 Task: Change the Discover by email option to 1st degree connections.
Action: Mouse moved to (903, 124)
Screenshot: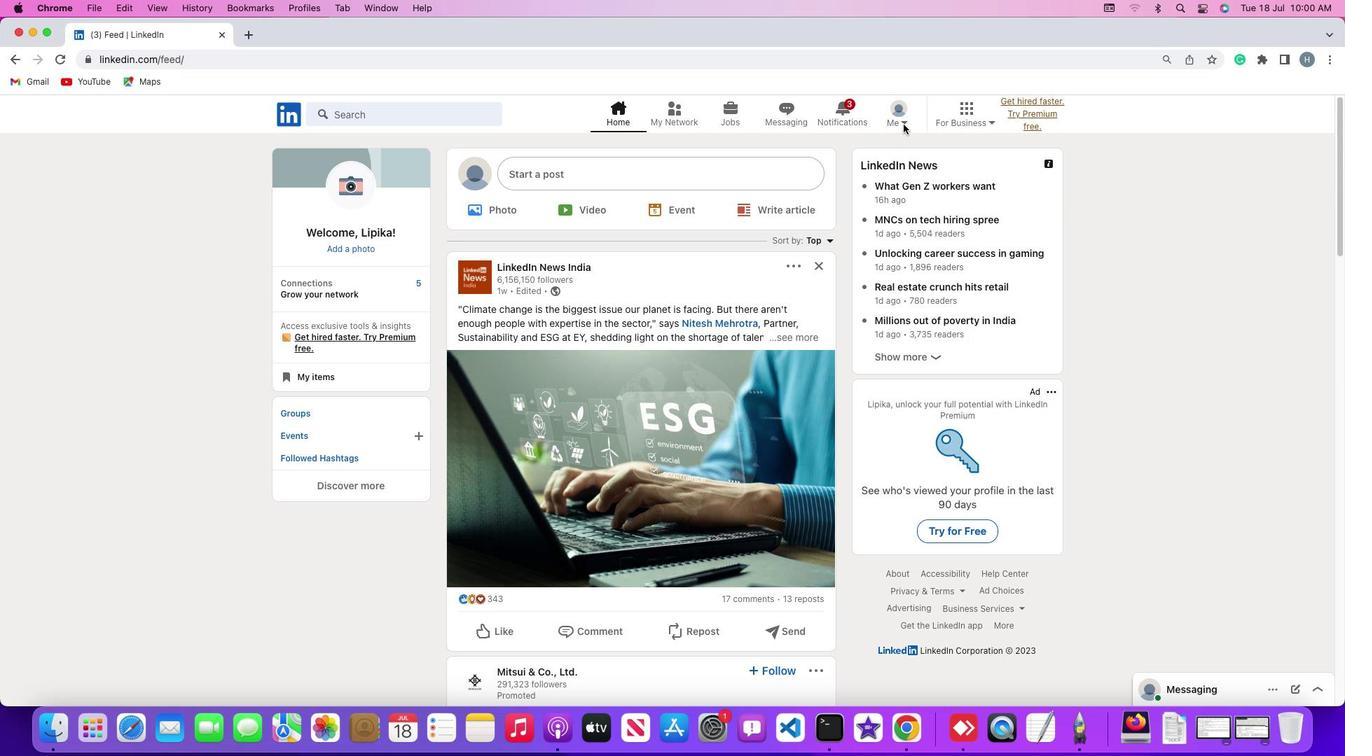 
Action: Mouse pressed left at (903, 124)
Screenshot: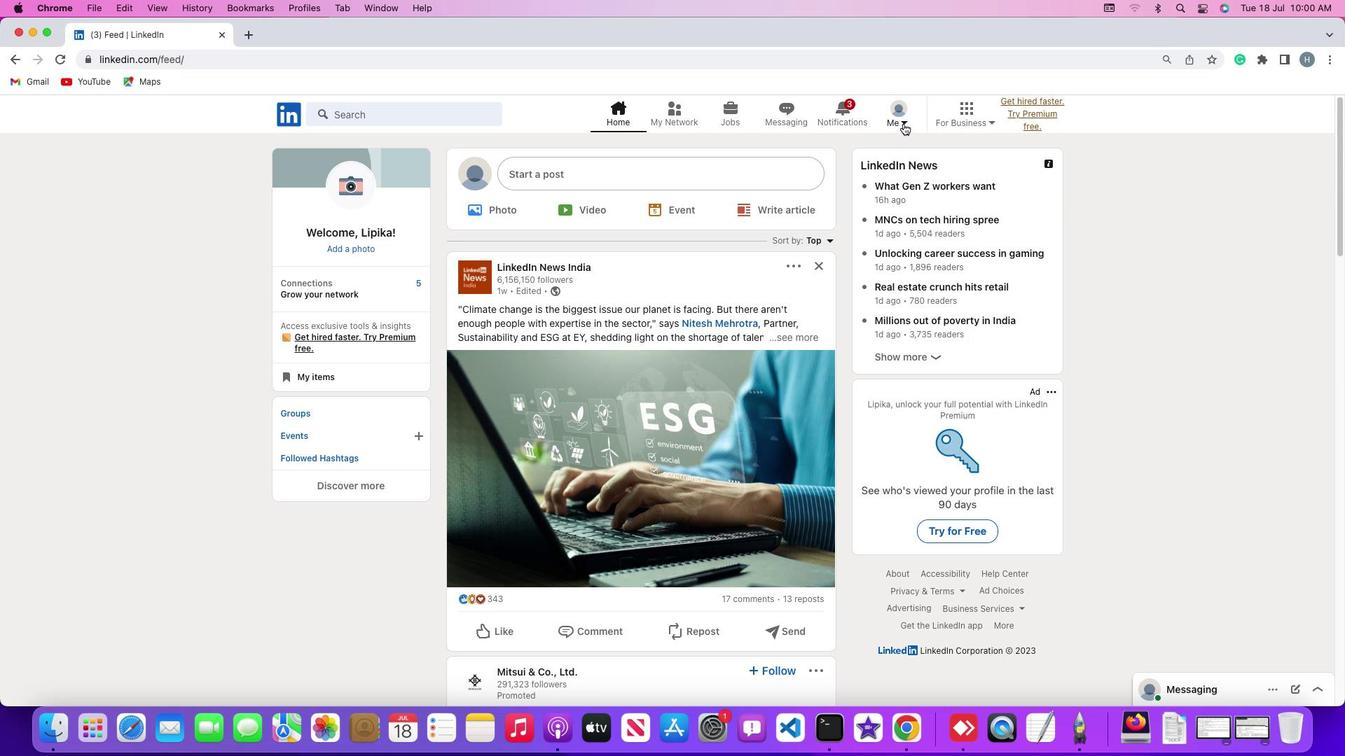 
Action: Mouse moved to (904, 121)
Screenshot: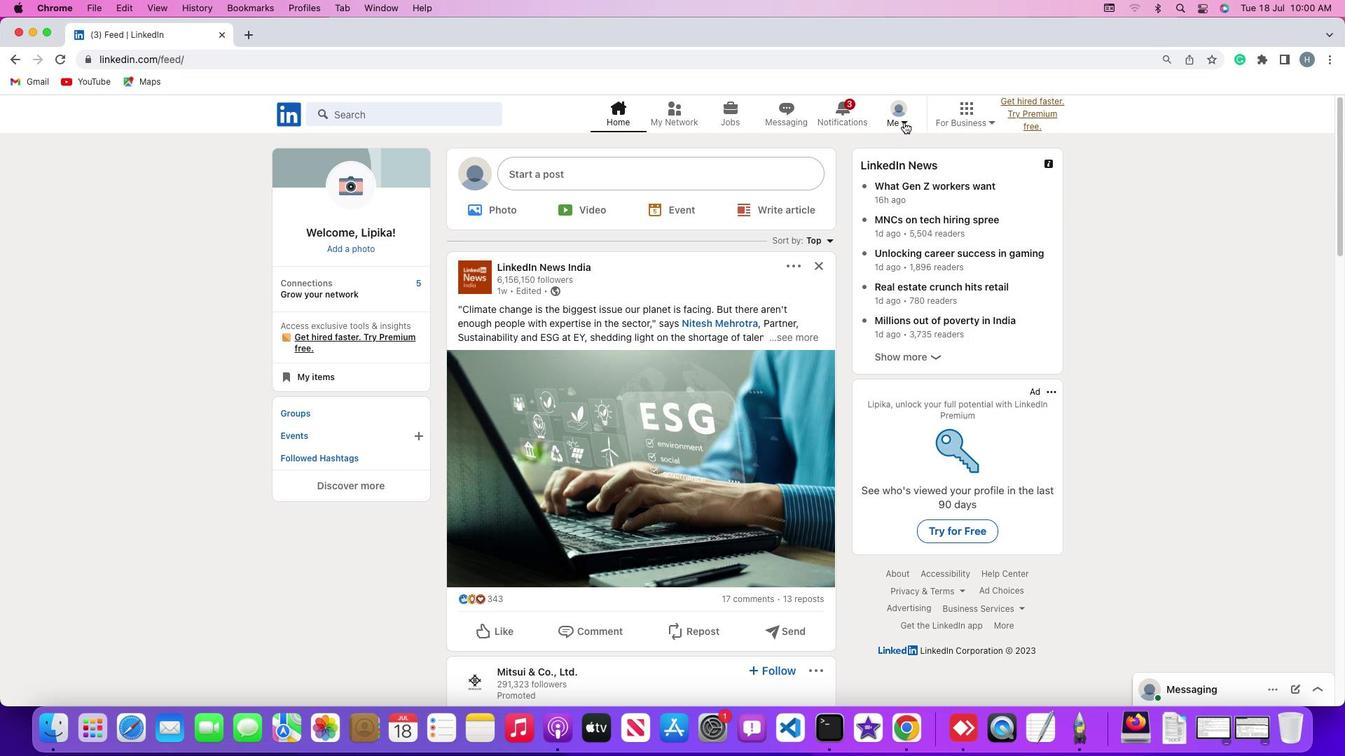
Action: Mouse pressed left at (904, 121)
Screenshot: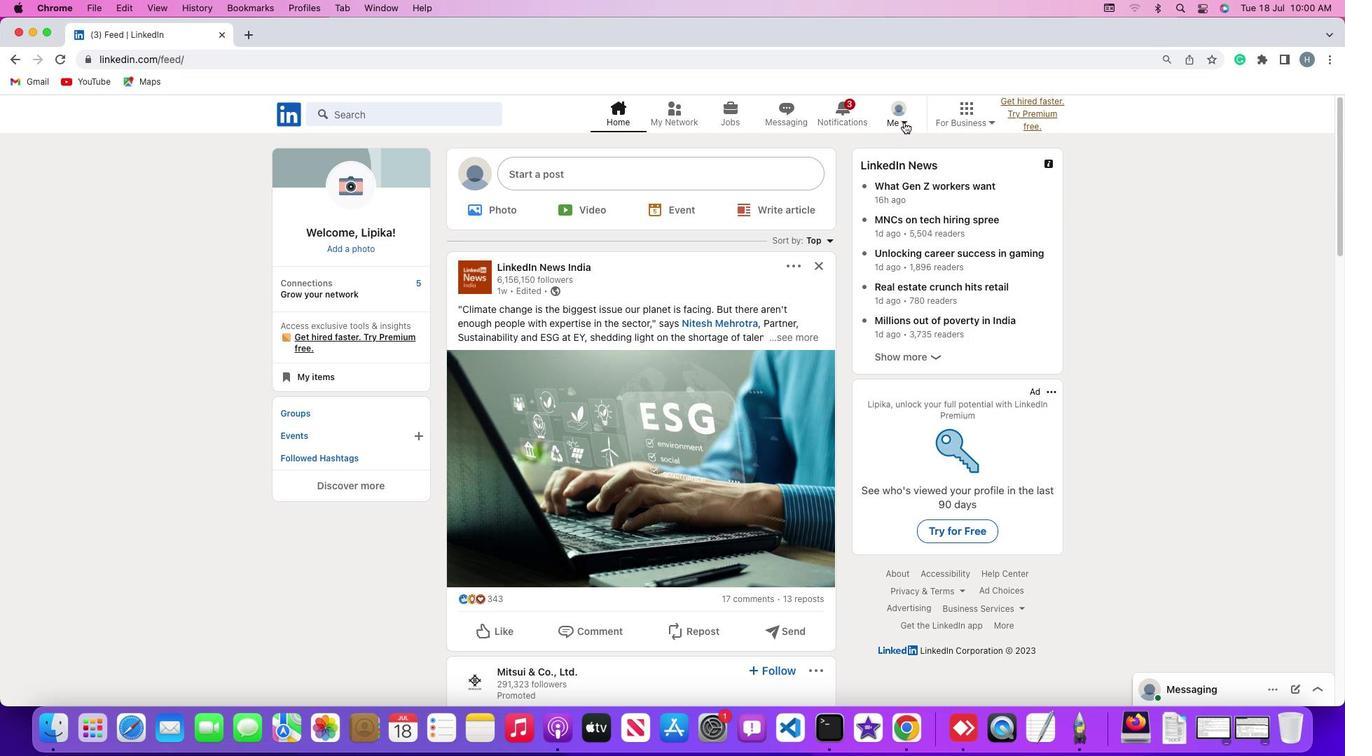 
Action: Mouse moved to (821, 266)
Screenshot: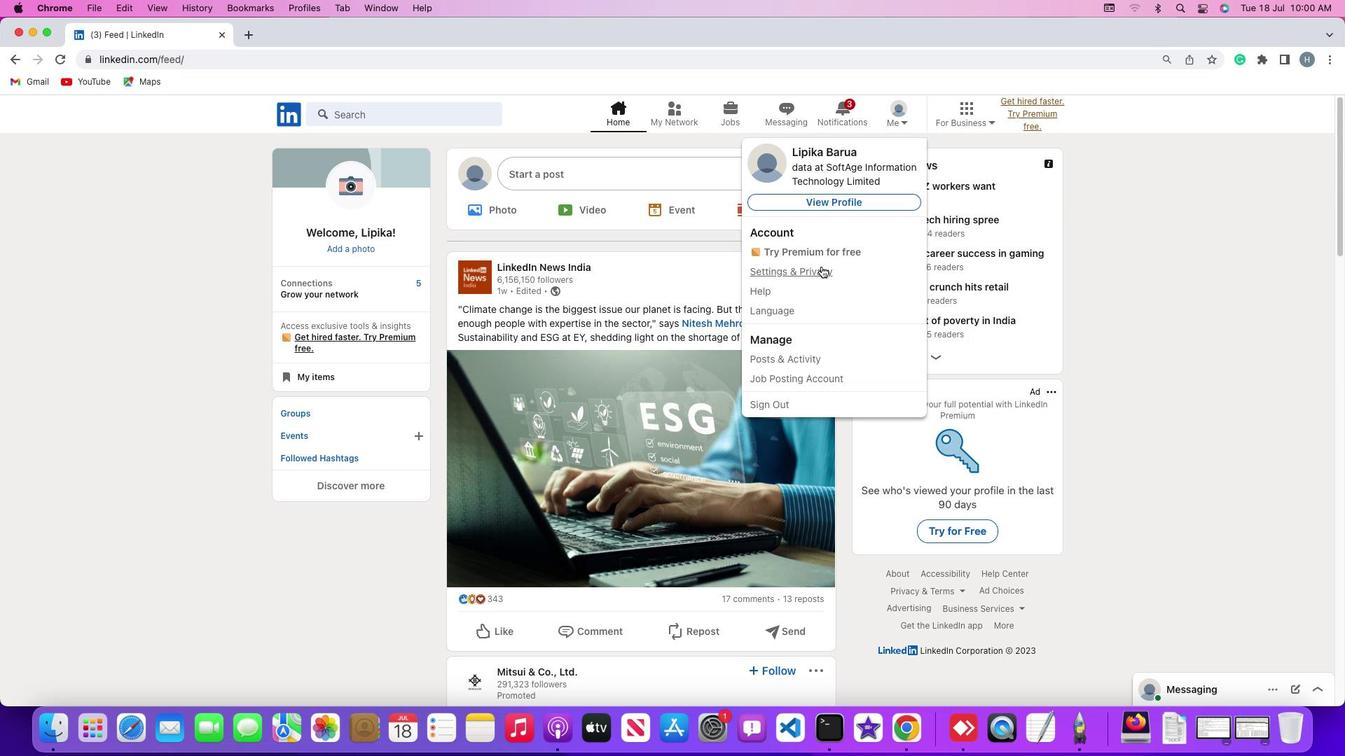 
Action: Mouse pressed left at (821, 266)
Screenshot: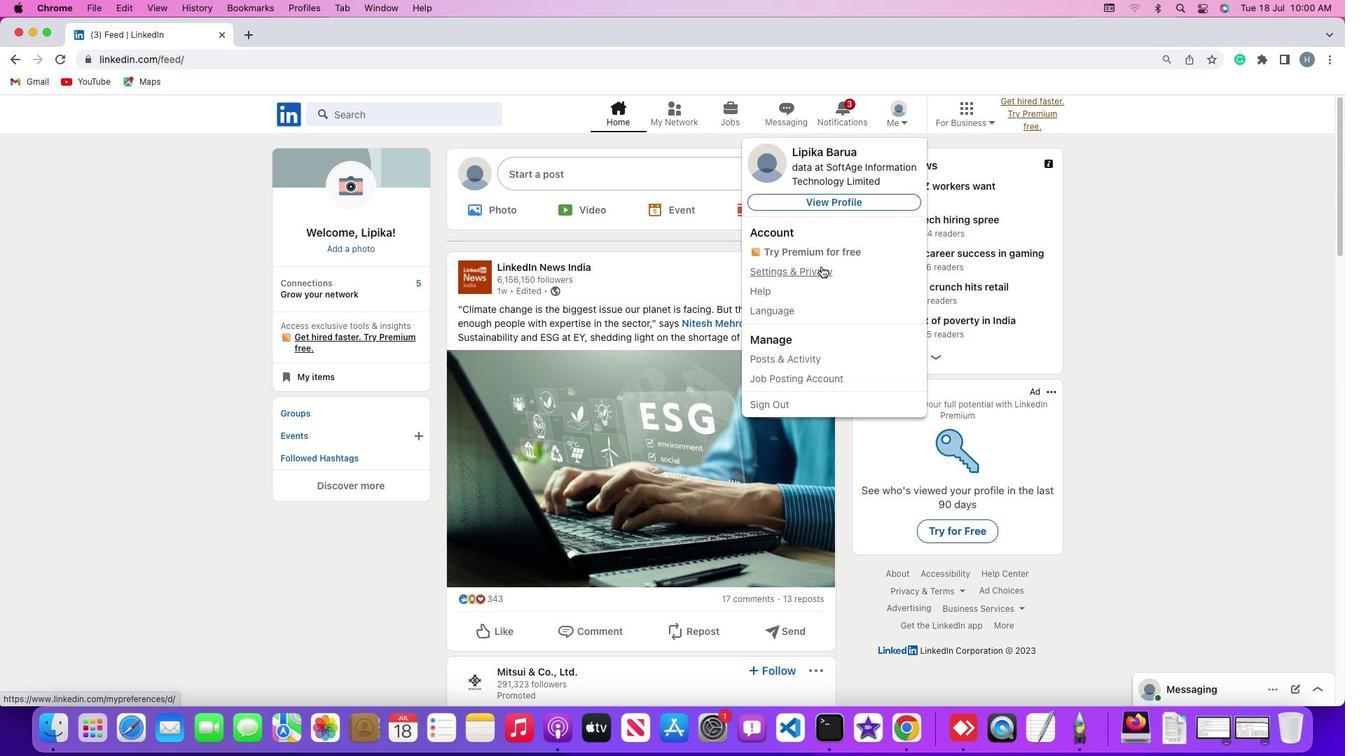 
Action: Mouse moved to (78, 315)
Screenshot: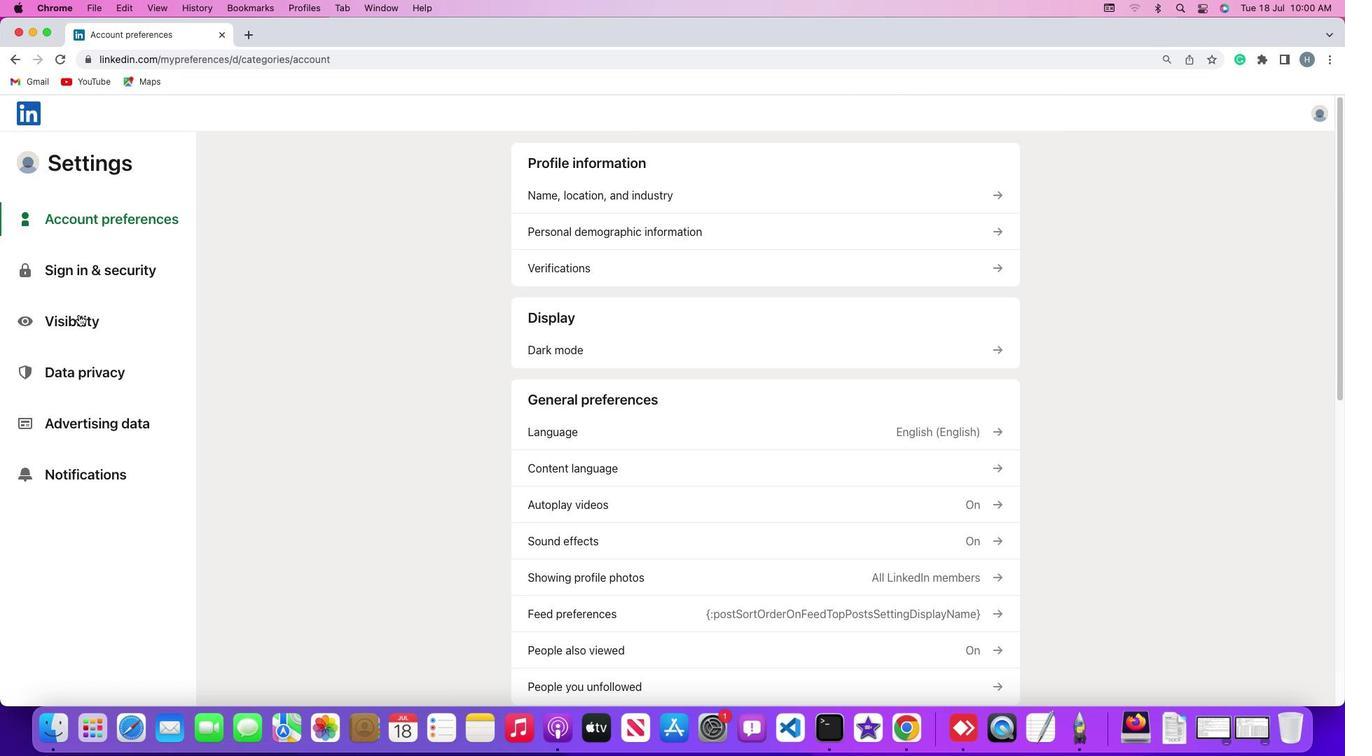 
Action: Mouse pressed left at (78, 315)
Screenshot: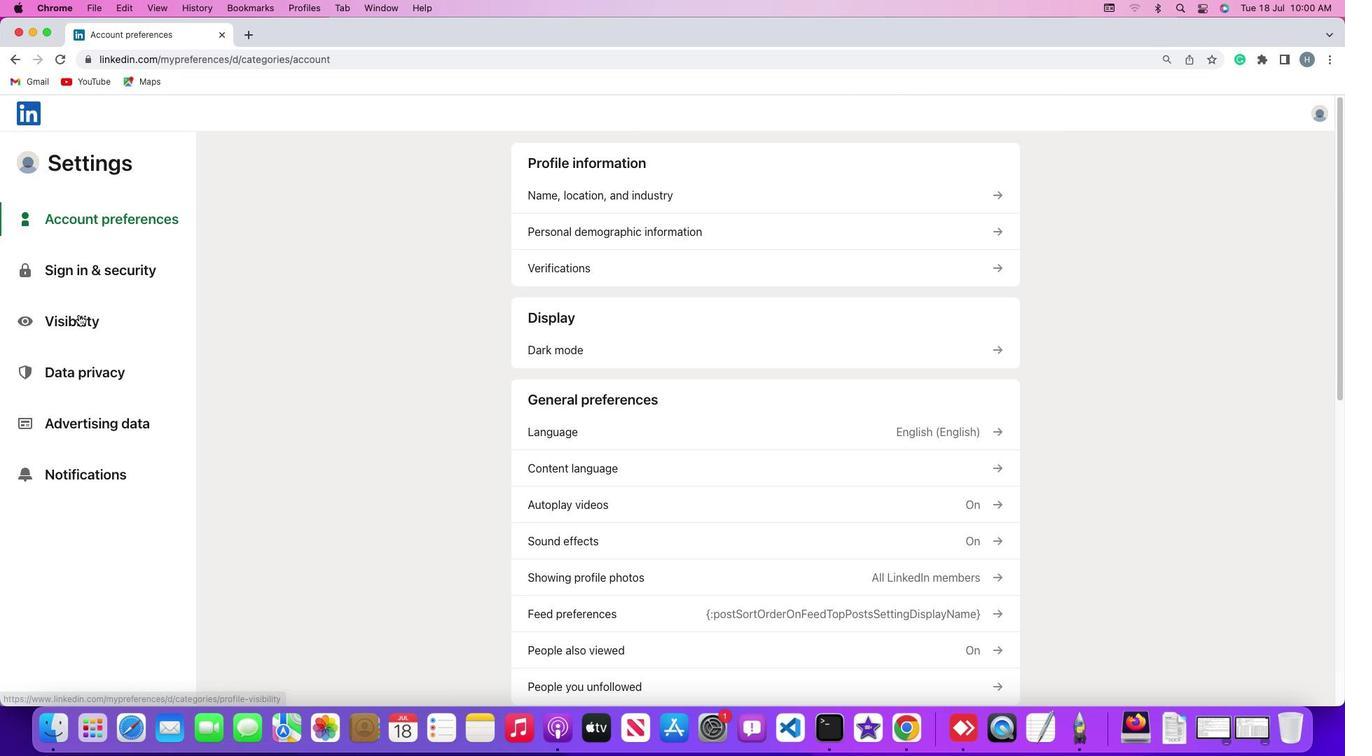 
Action: Mouse moved to (78, 315)
Screenshot: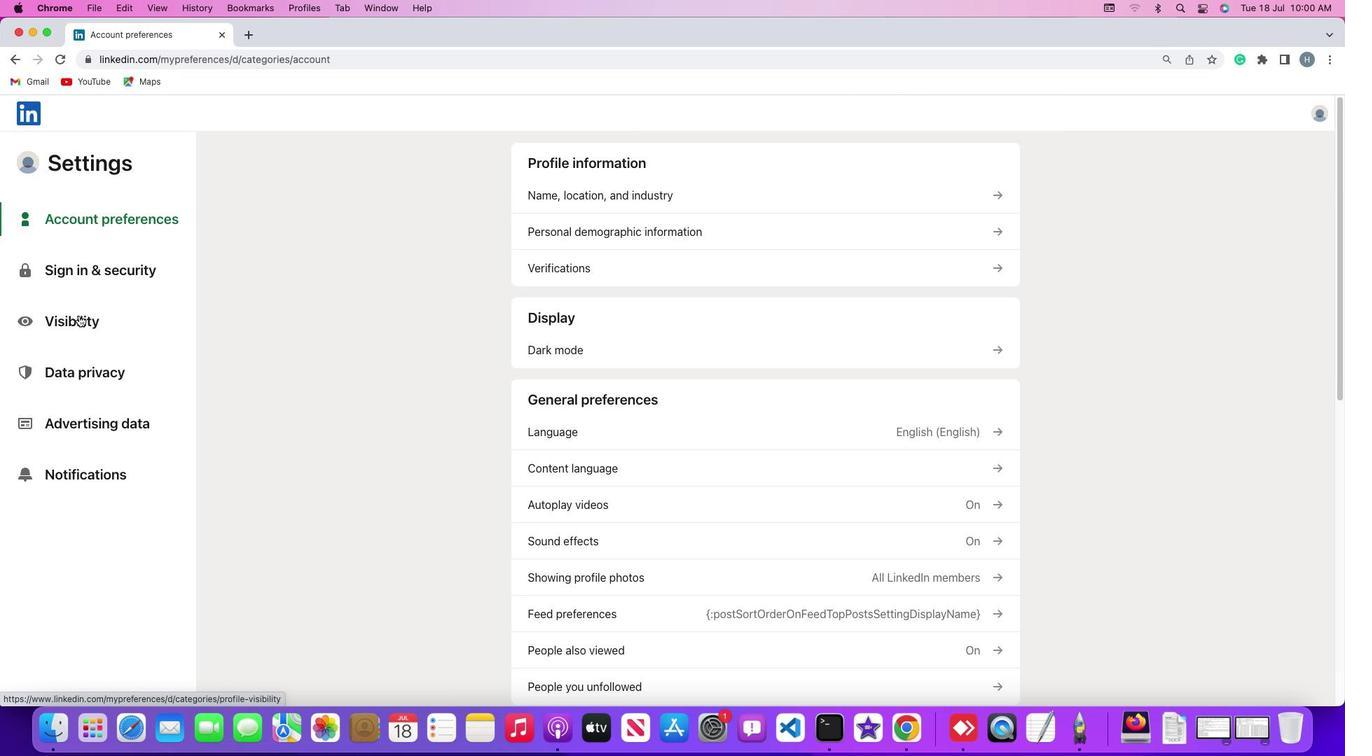
Action: Mouse pressed left at (78, 315)
Screenshot: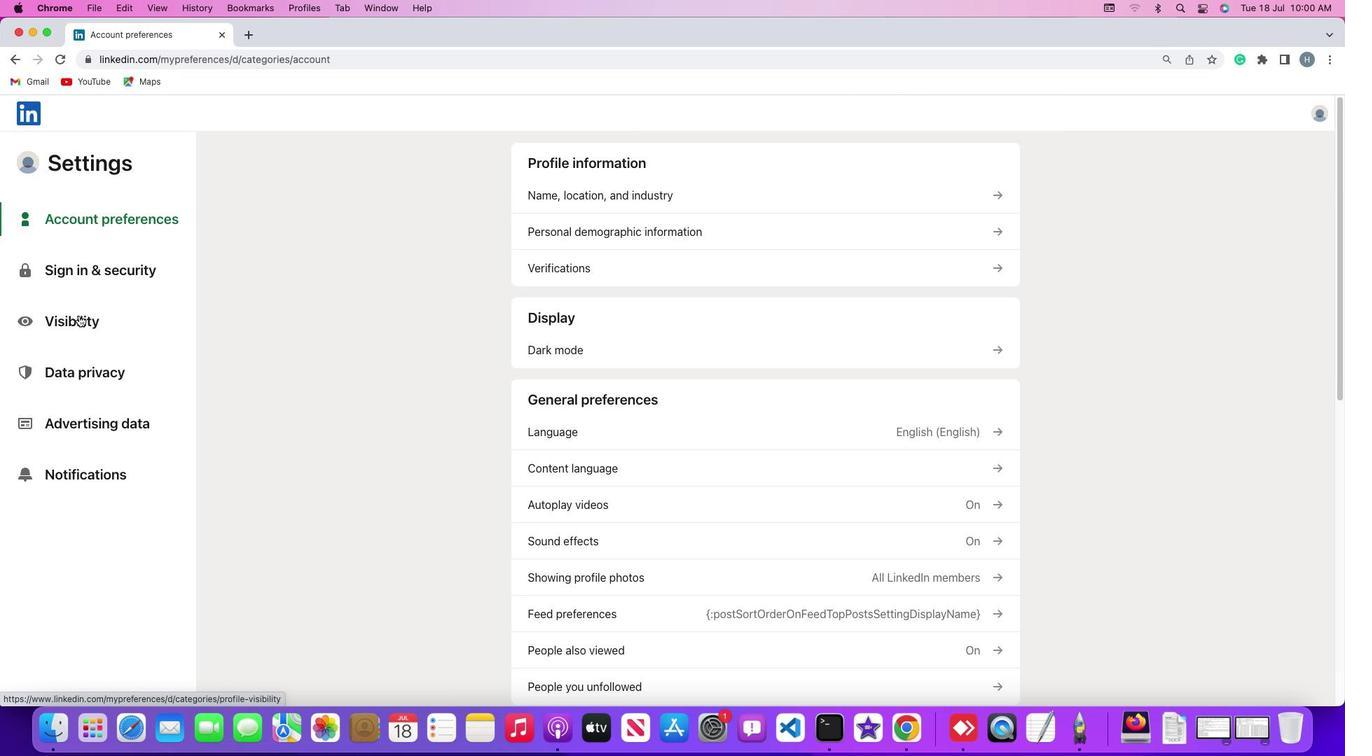 
Action: Mouse moved to (594, 483)
Screenshot: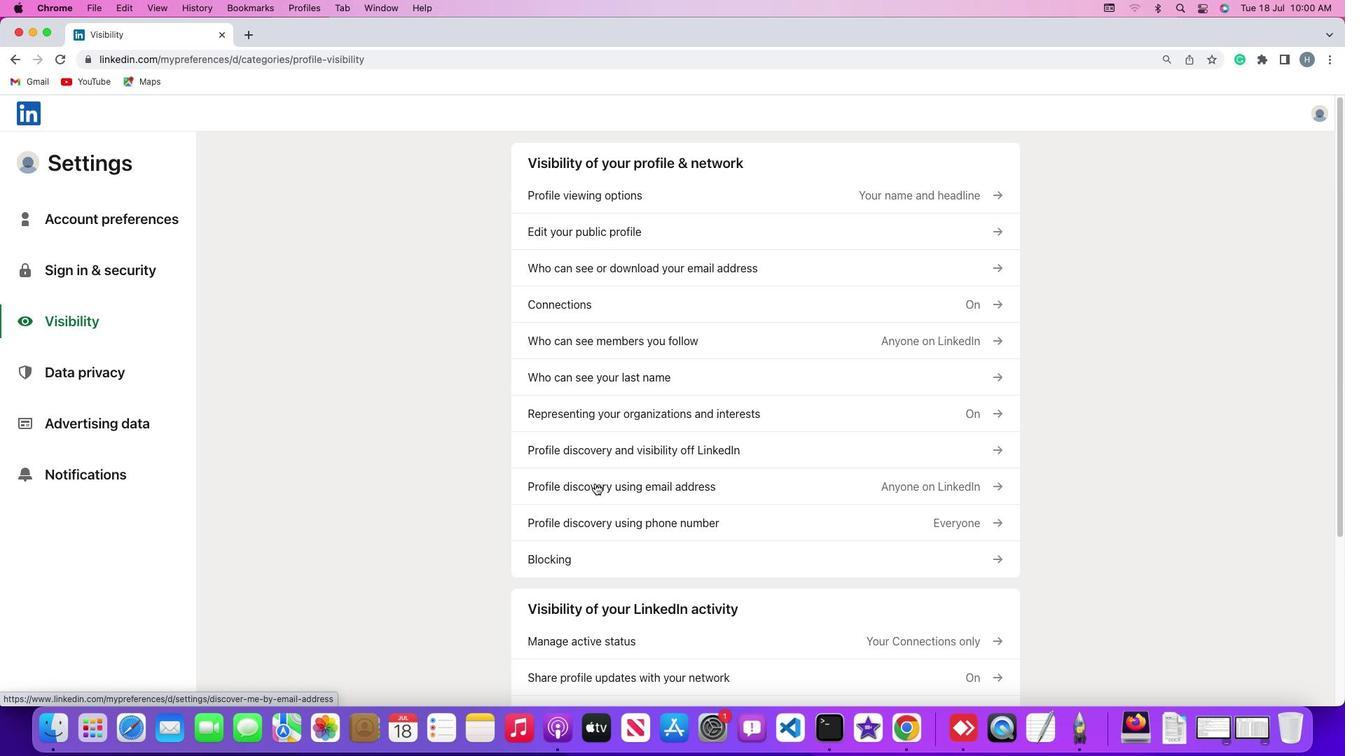 
Action: Mouse pressed left at (594, 483)
Screenshot: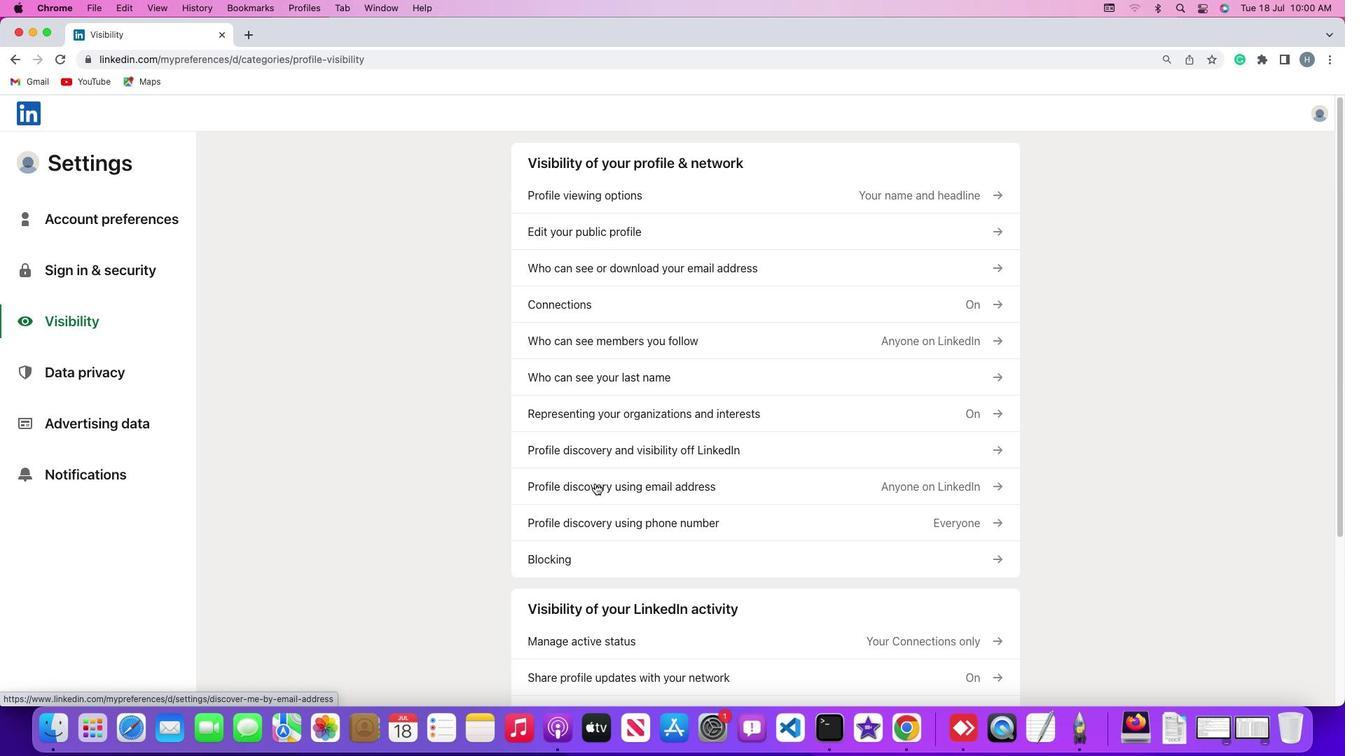 
Action: Mouse moved to (546, 243)
Screenshot: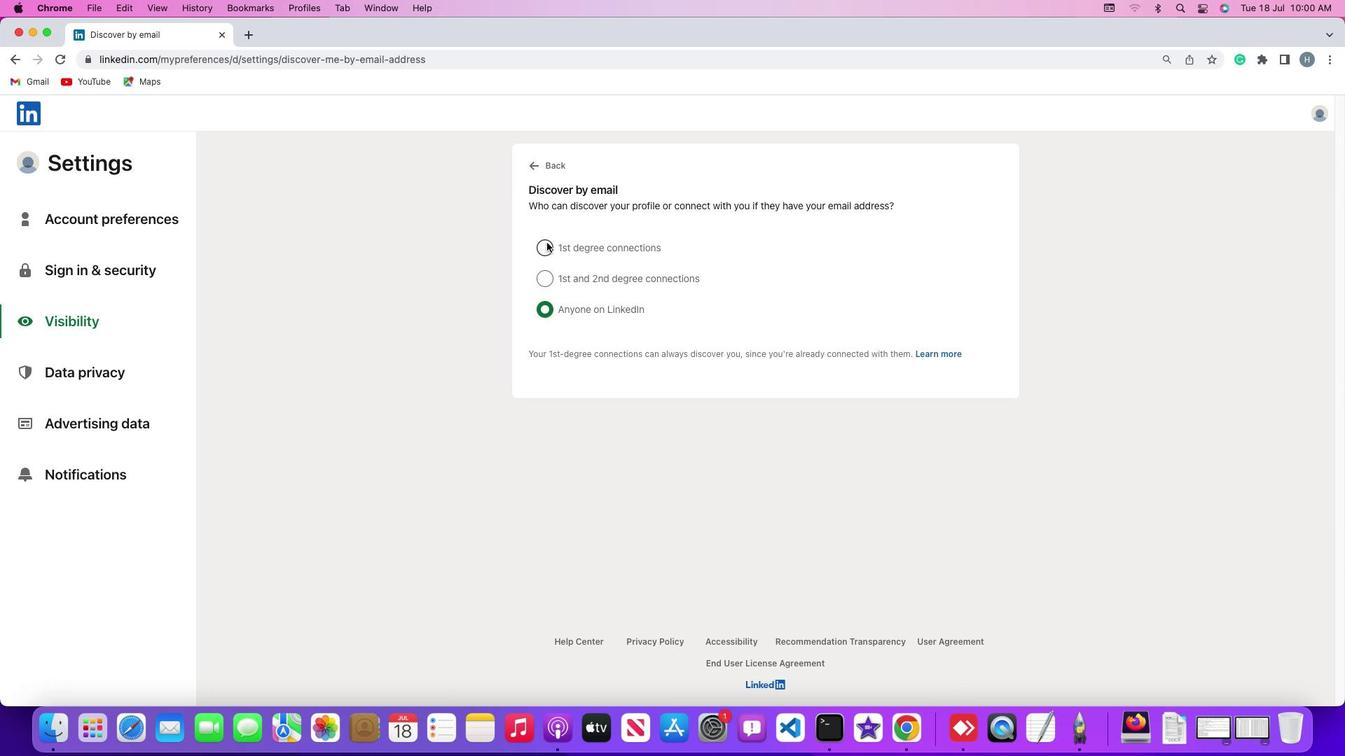 
Action: Mouse pressed left at (546, 243)
Screenshot: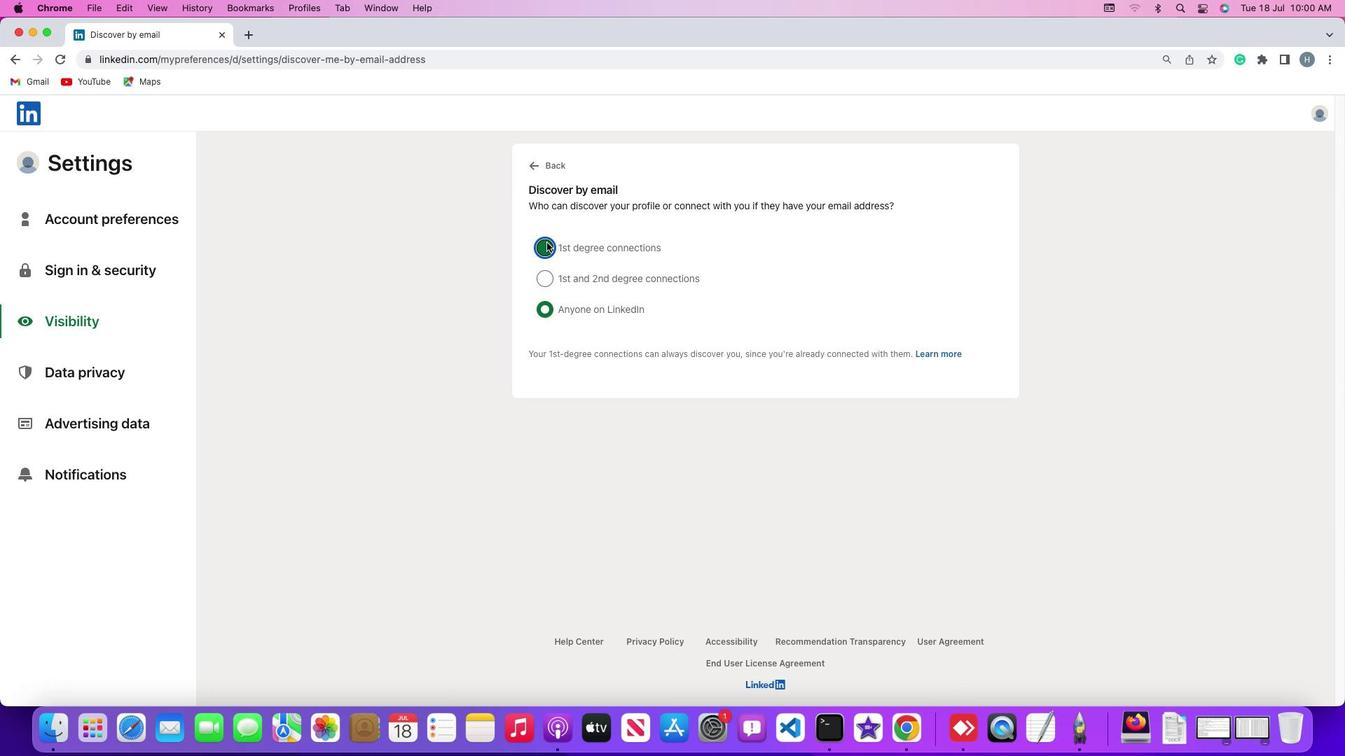 
Action: Mouse moved to (587, 301)
Screenshot: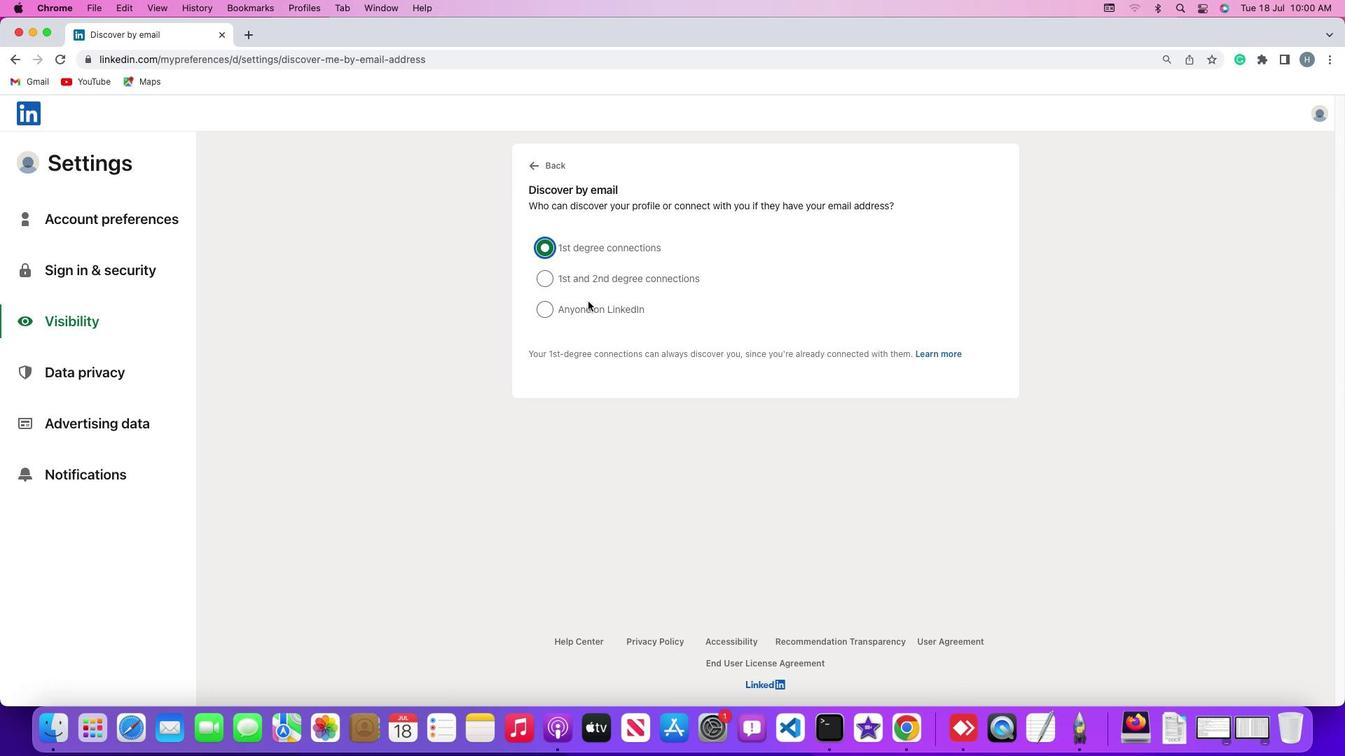 
